 Task: Create a due date automation trigger when advanced on, 2 working days after a card is due add dates starting in 1 days at 11:00 AM.
Action: Mouse moved to (982, 81)
Screenshot: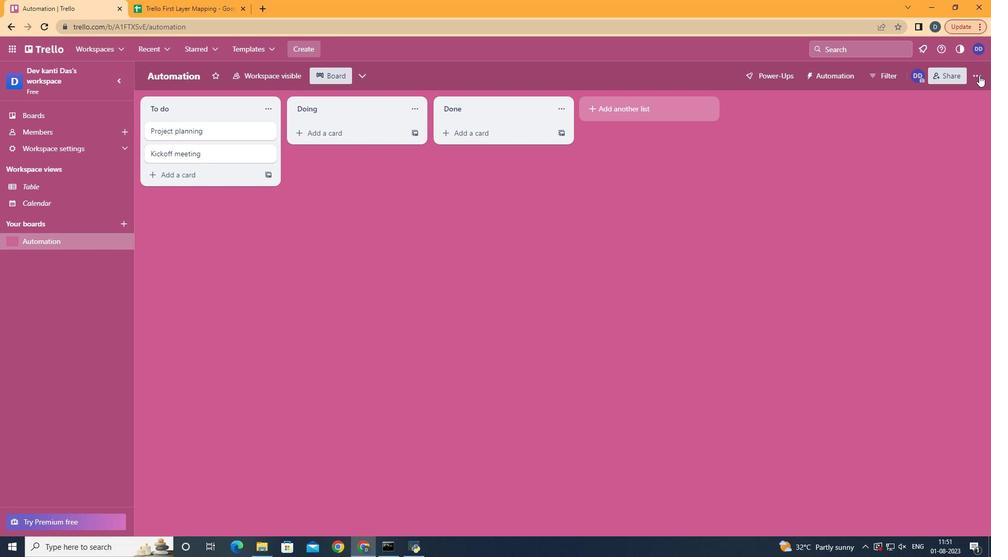 
Action: Mouse pressed left at (982, 81)
Screenshot: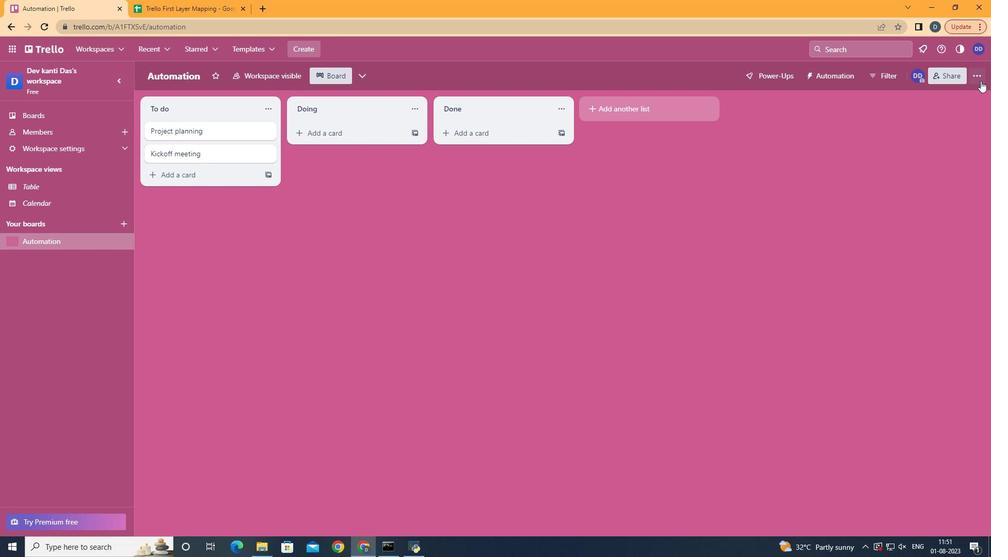 
Action: Mouse moved to (911, 219)
Screenshot: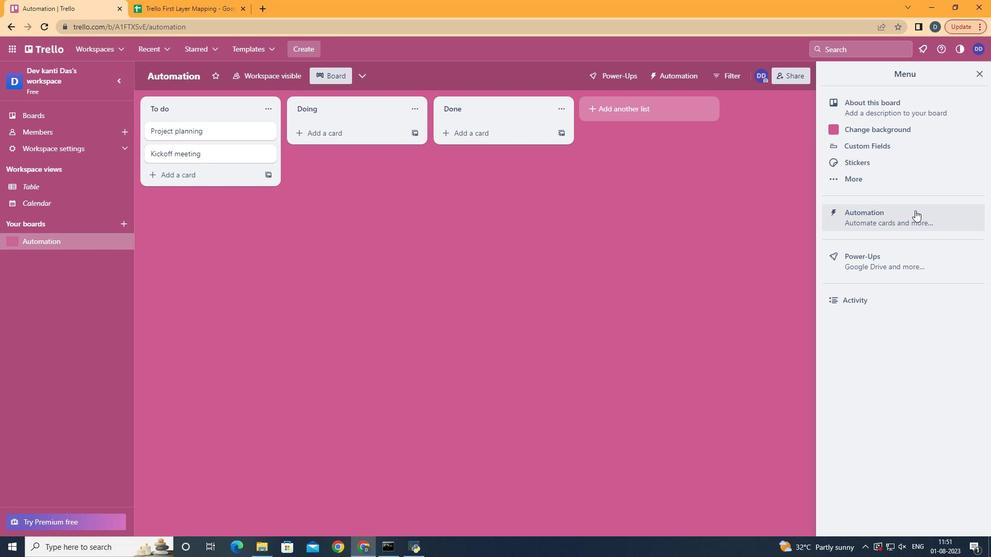 
Action: Mouse pressed left at (911, 219)
Screenshot: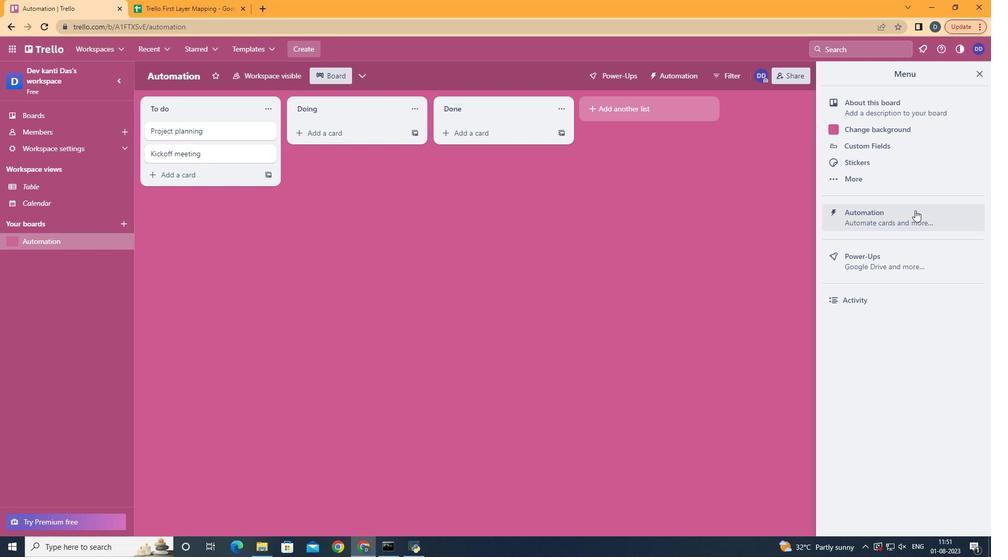 
Action: Mouse moved to (208, 208)
Screenshot: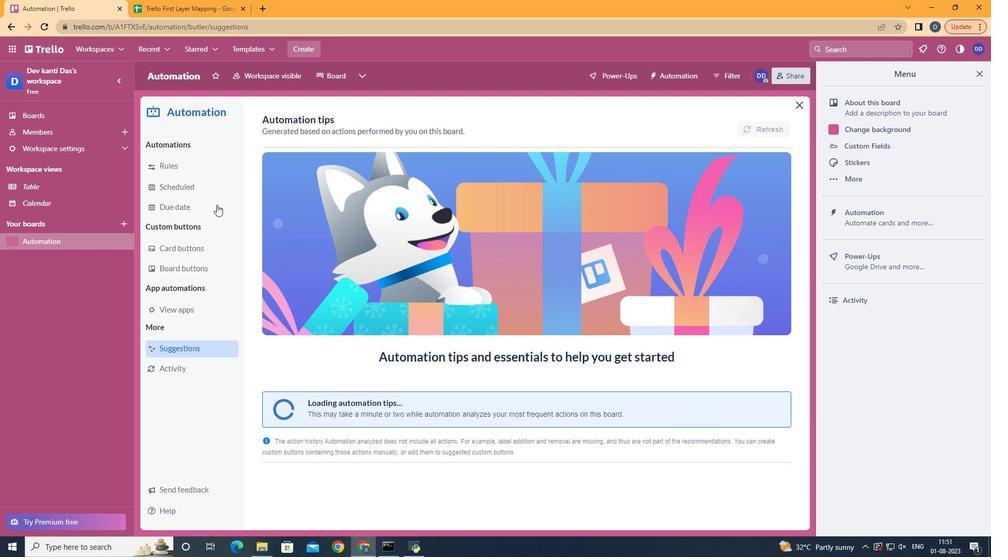 
Action: Mouse pressed left at (208, 208)
Screenshot: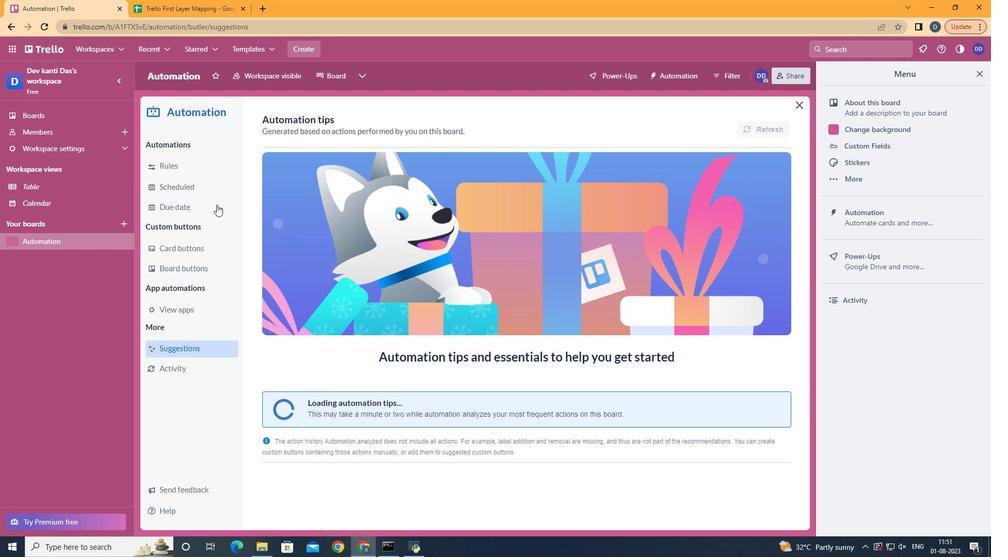 
Action: Mouse moved to (737, 121)
Screenshot: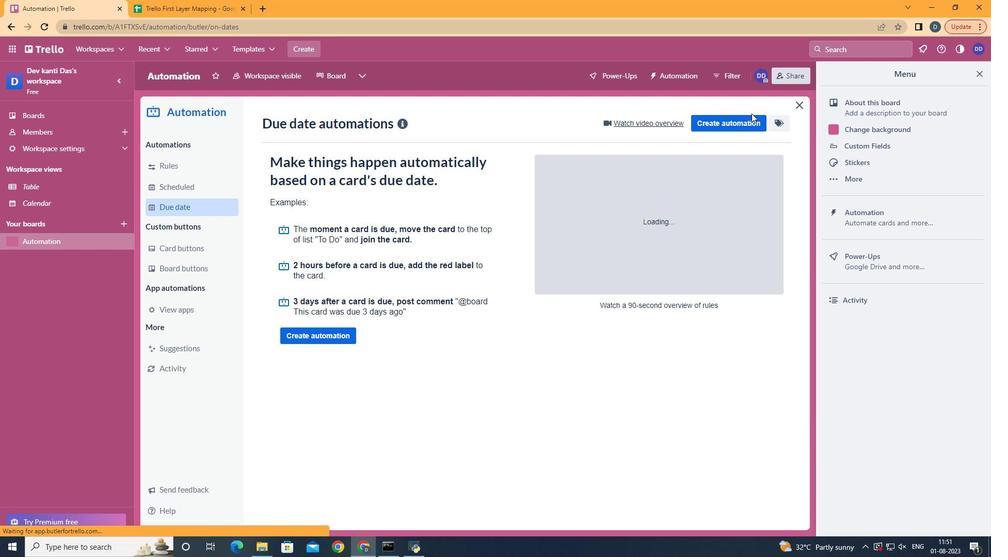 
Action: Mouse pressed left at (737, 121)
Screenshot: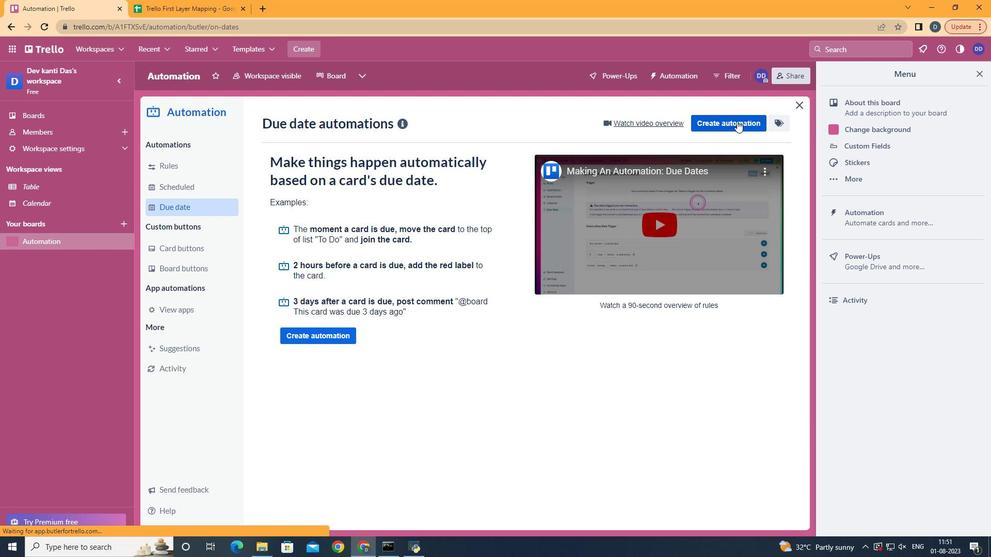 
Action: Mouse moved to (588, 214)
Screenshot: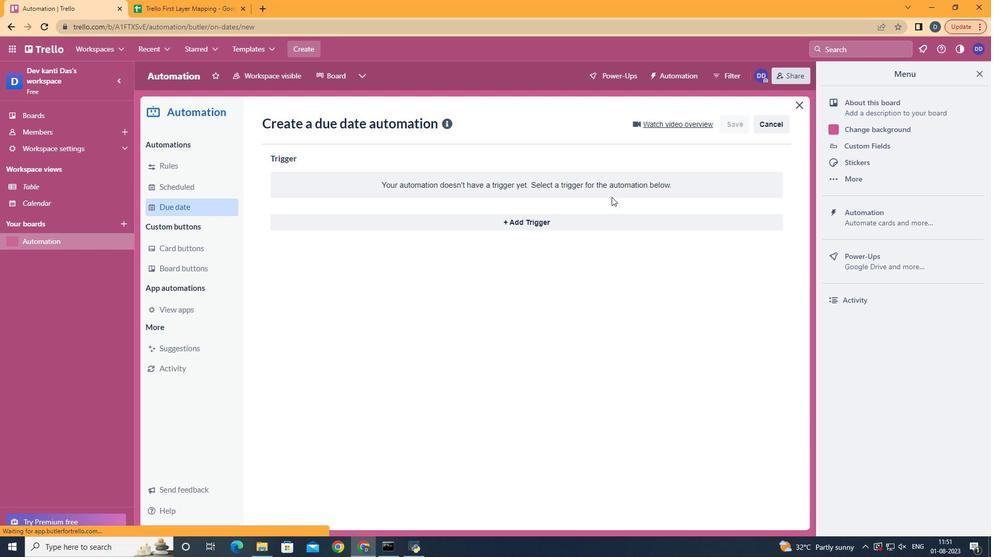 
Action: Mouse pressed left at (588, 214)
Screenshot: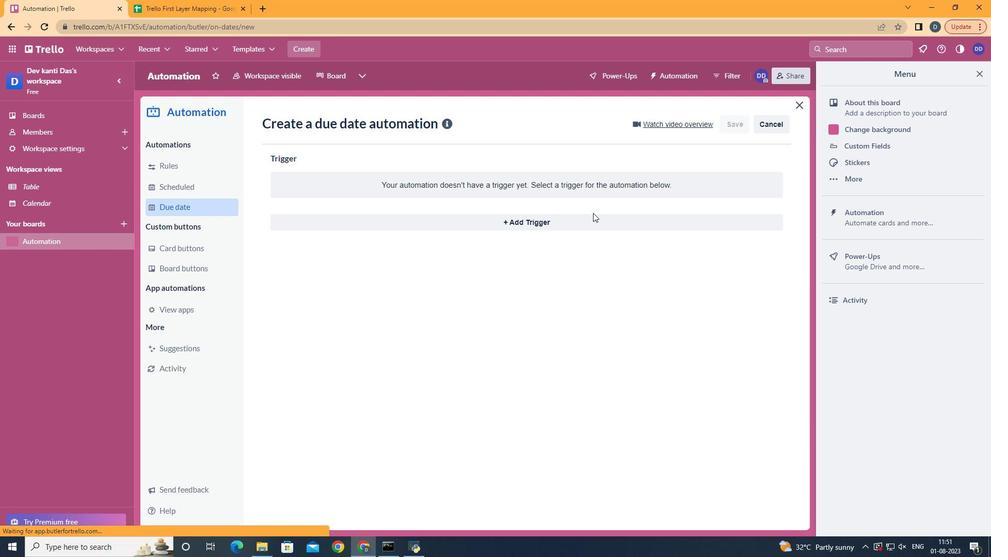 
Action: Mouse moved to (584, 224)
Screenshot: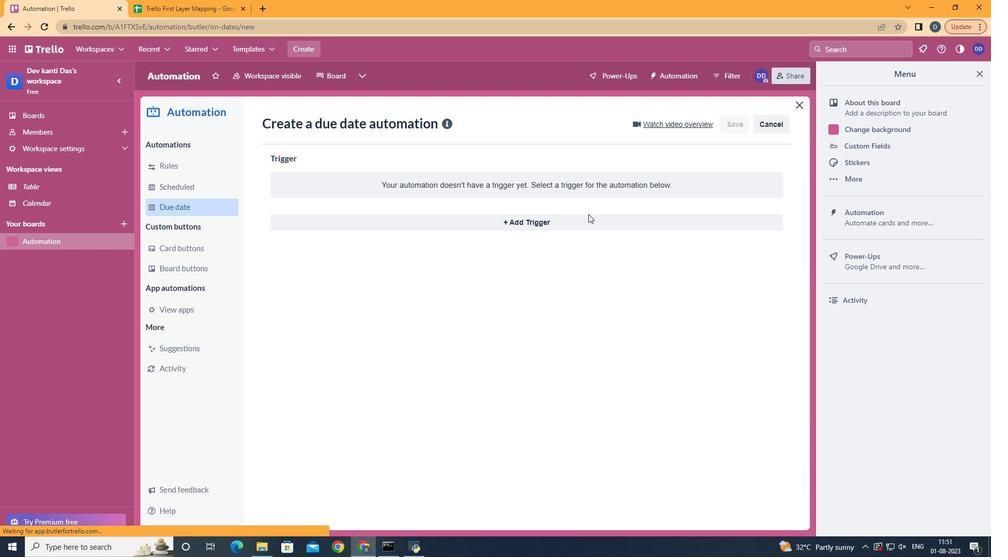
Action: Mouse pressed left at (584, 224)
Screenshot: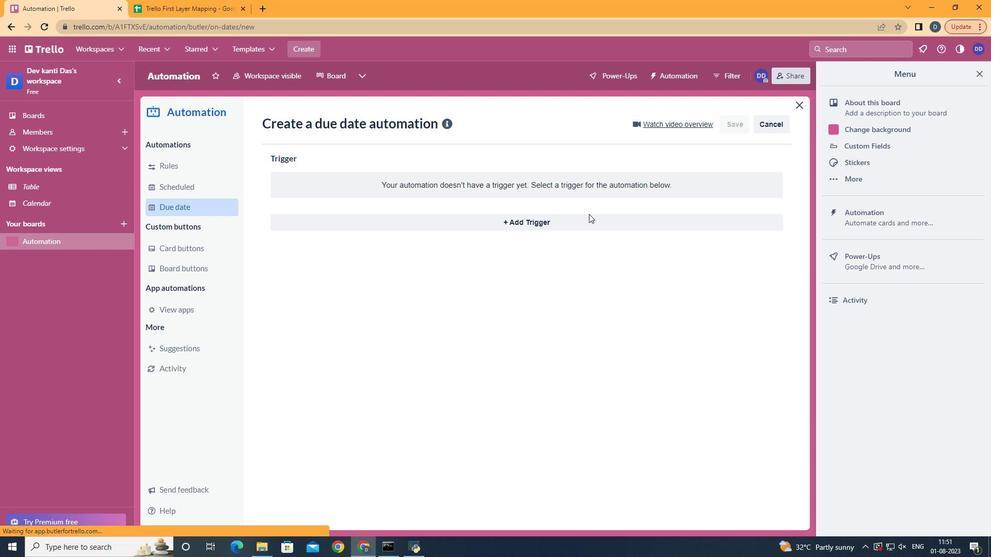 
Action: Mouse moved to (339, 420)
Screenshot: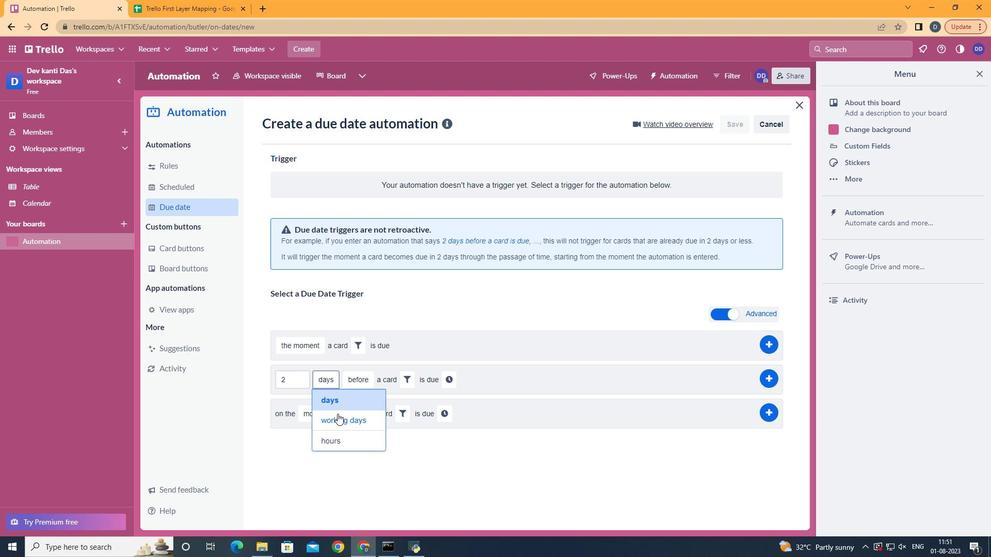 
Action: Mouse pressed left at (339, 420)
Screenshot: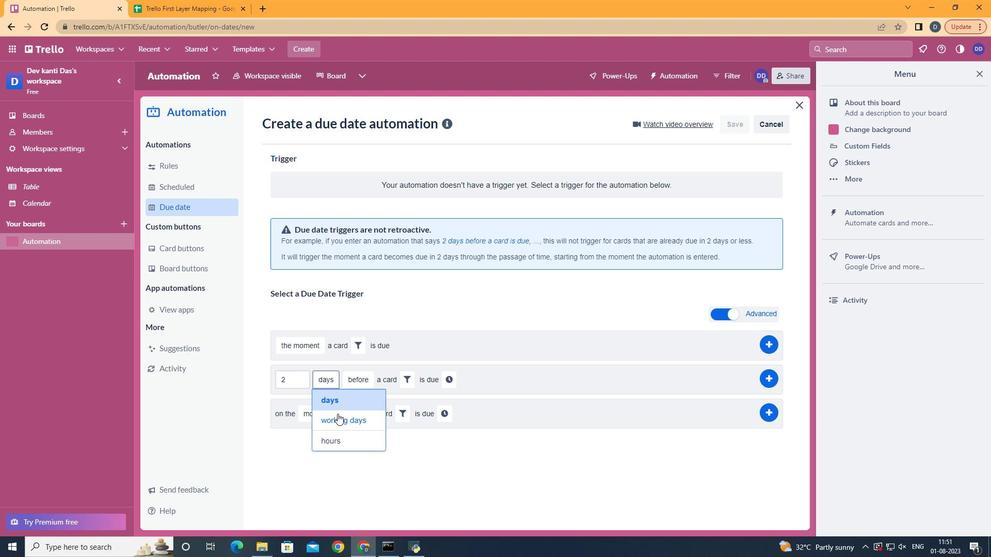 
Action: Mouse moved to (389, 416)
Screenshot: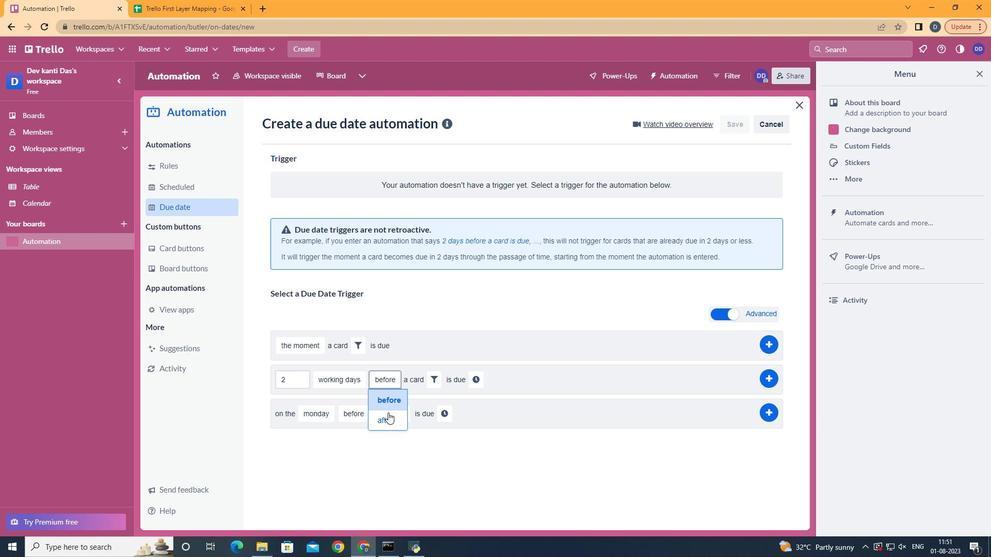 
Action: Mouse pressed left at (389, 416)
Screenshot: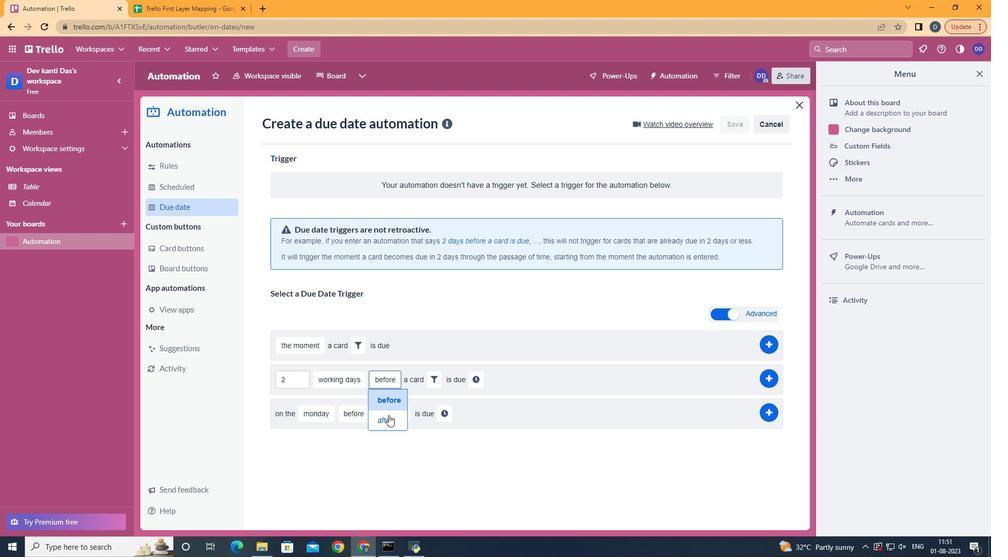 
Action: Mouse moved to (430, 382)
Screenshot: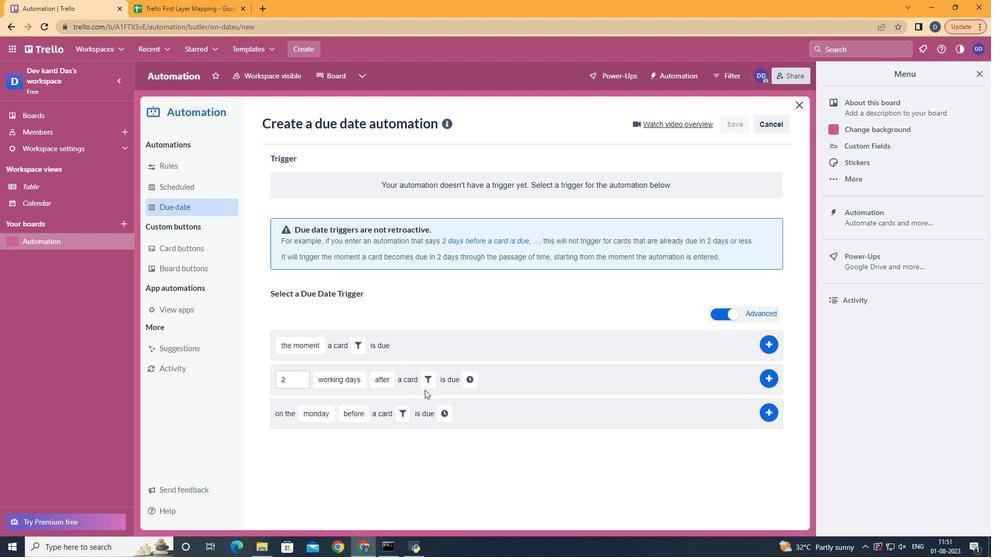 
Action: Mouse pressed left at (430, 382)
Screenshot: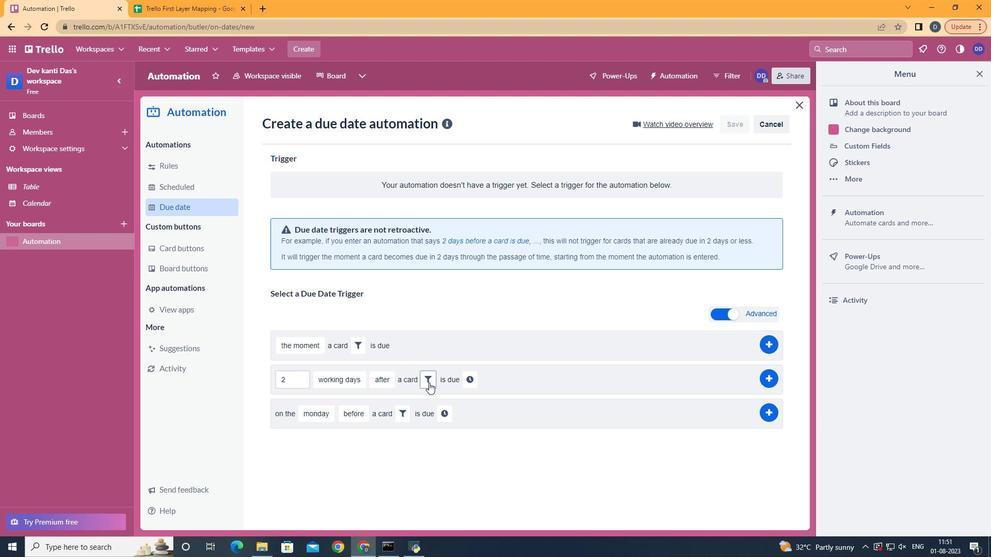 
Action: Mouse moved to (492, 418)
Screenshot: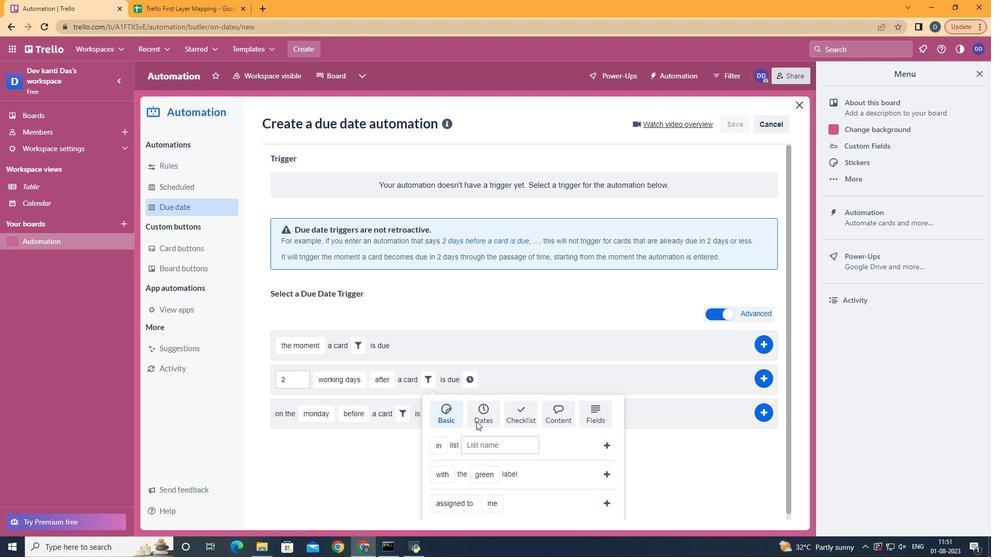 
Action: Mouse pressed left at (492, 418)
Screenshot: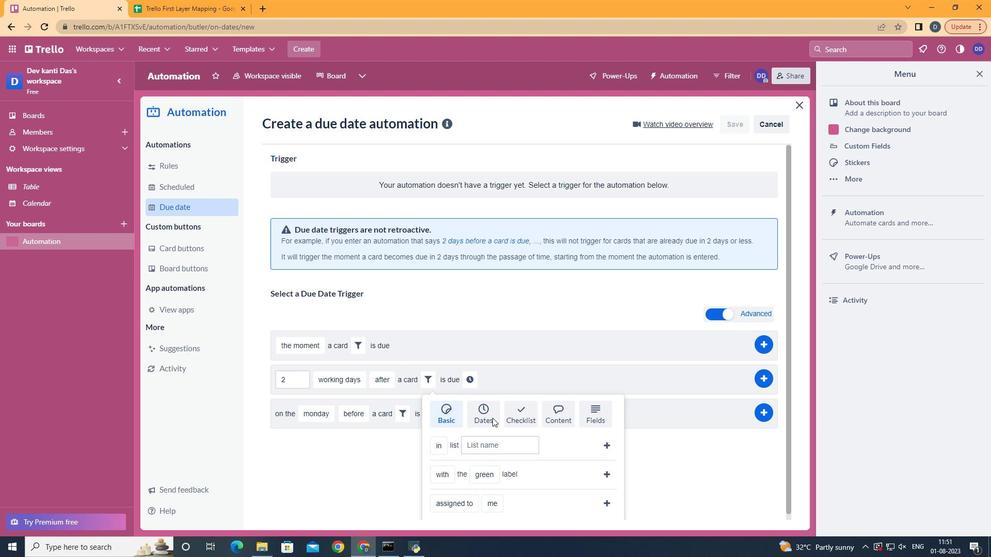 
Action: Mouse scrolled (492, 417) with delta (0, 0)
Screenshot: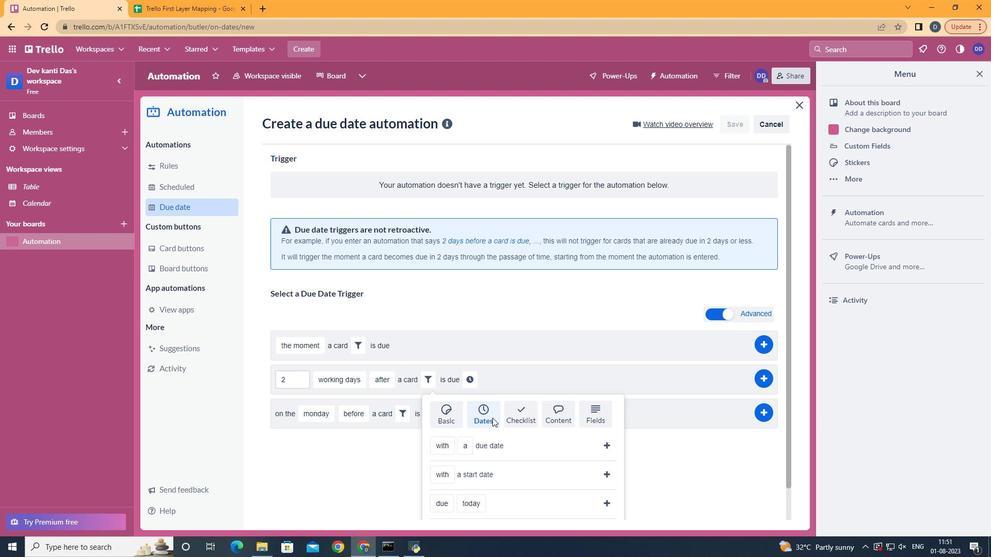 
Action: Mouse scrolled (492, 417) with delta (0, 0)
Screenshot: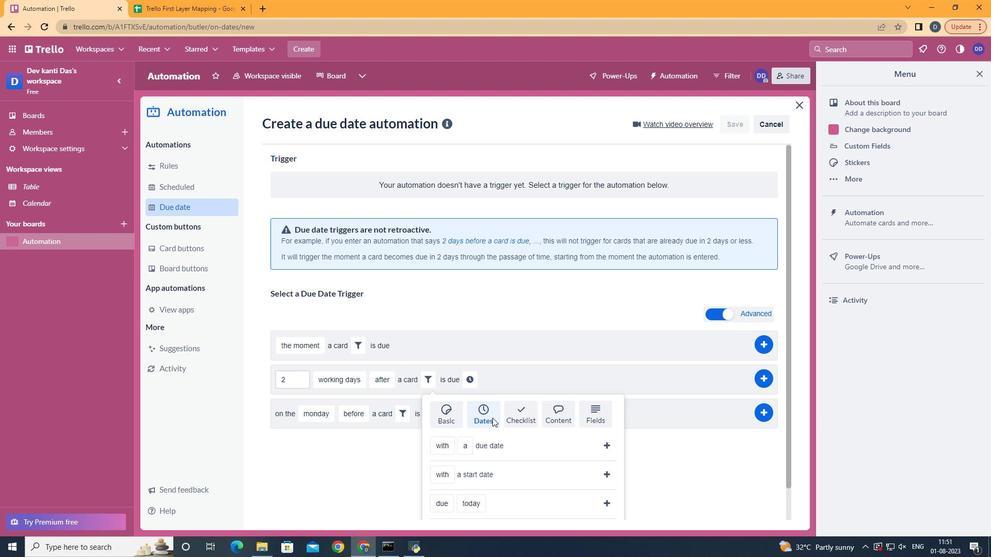 
Action: Mouse scrolled (492, 417) with delta (0, 0)
Screenshot: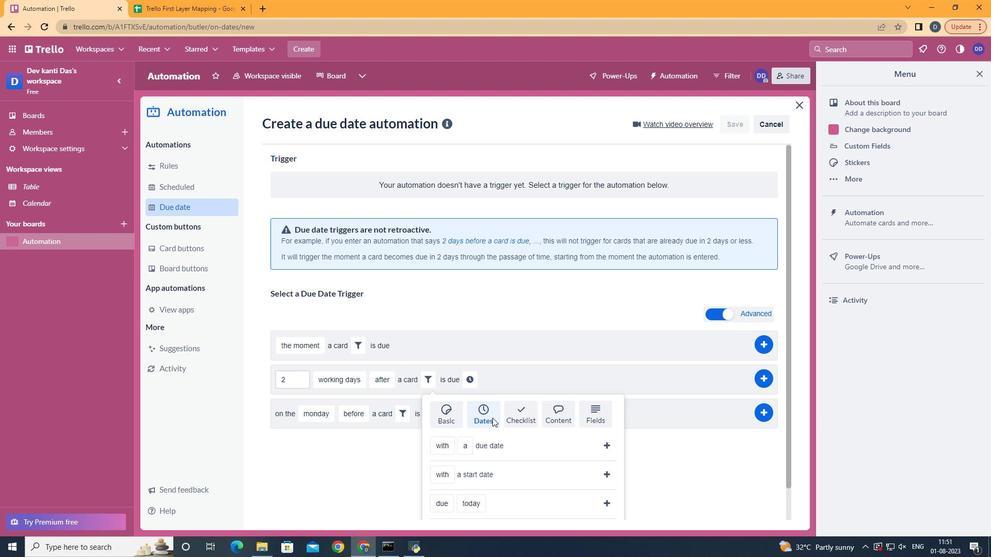 
Action: Mouse scrolled (492, 417) with delta (0, 0)
Screenshot: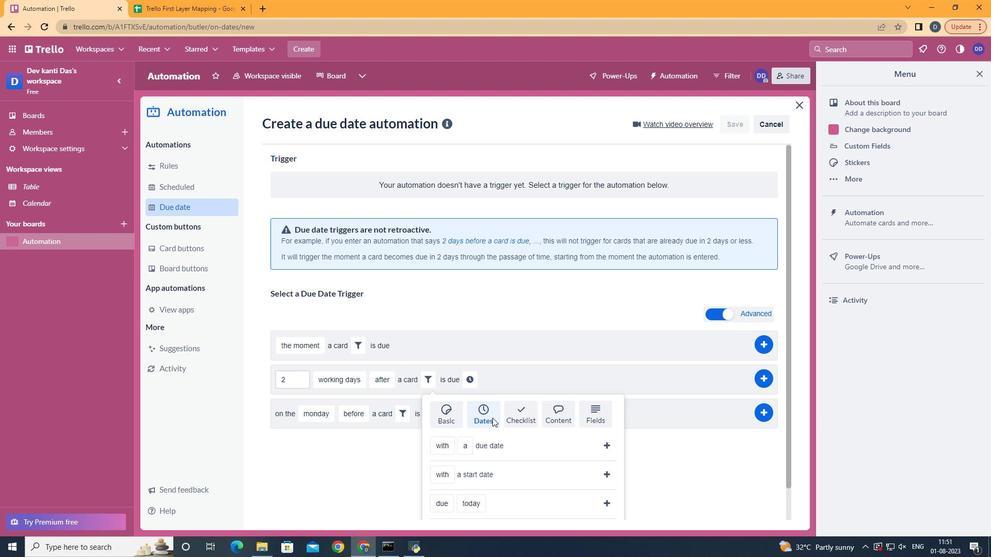 
Action: Mouse scrolled (492, 417) with delta (0, 0)
Screenshot: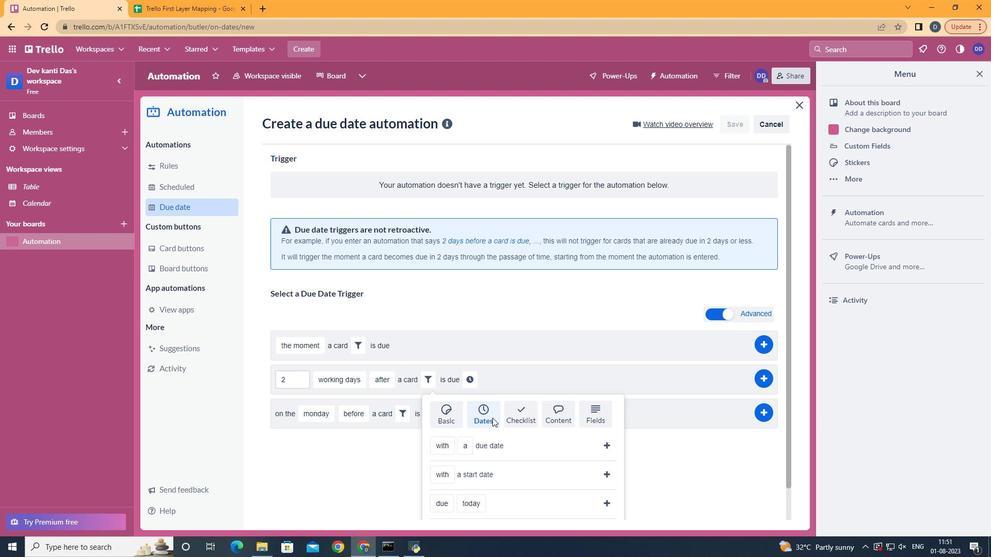 
Action: Mouse moved to (455, 483)
Screenshot: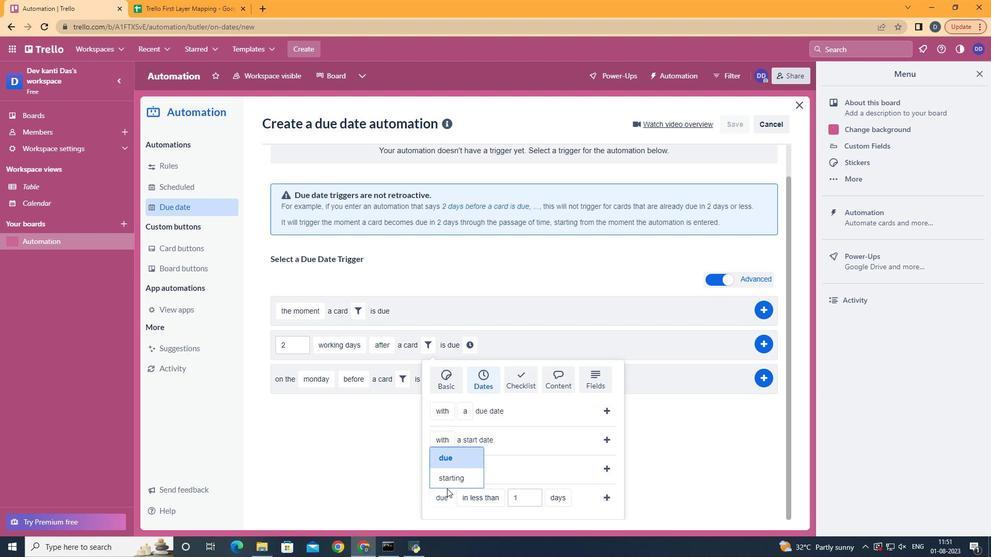 
Action: Mouse pressed left at (455, 483)
Screenshot: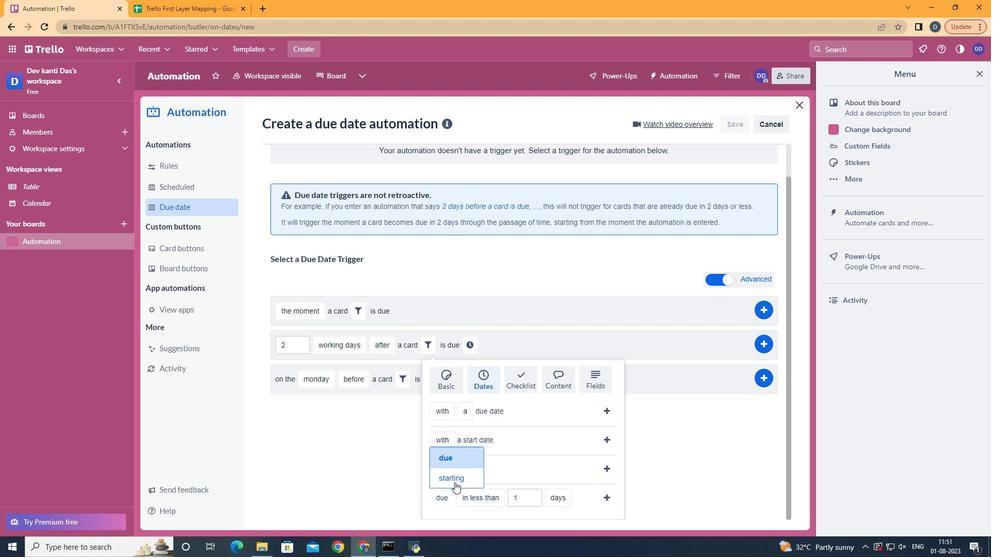 
Action: Mouse moved to (502, 455)
Screenshot: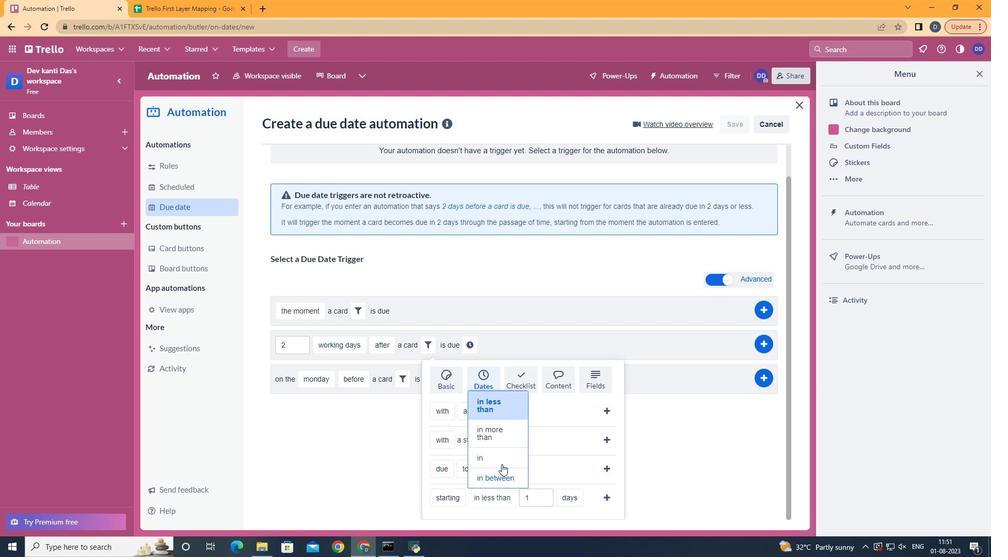 
Action: Mouse pressed left at (502, 455)
Screenshot: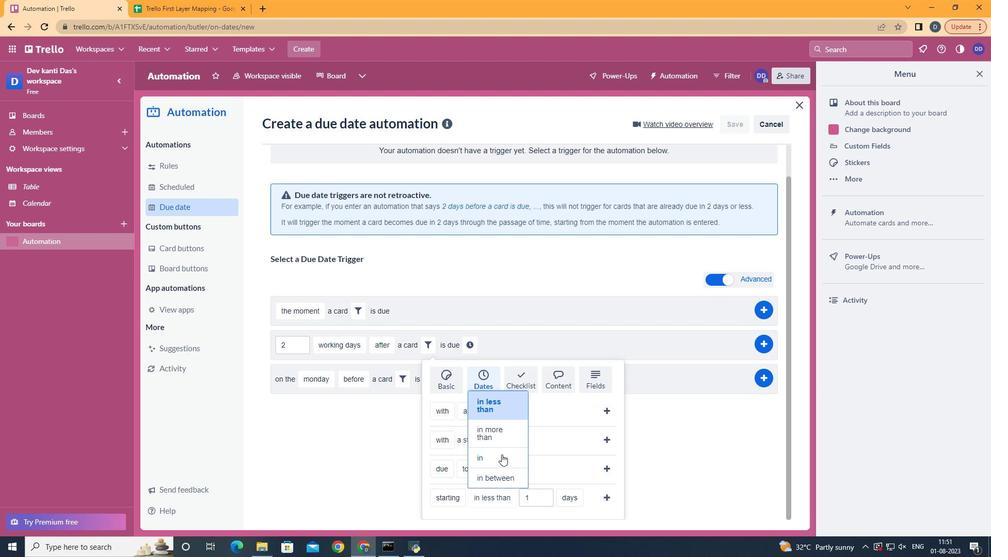 
Action: Mouse moved to (550, 456)
Screenshot: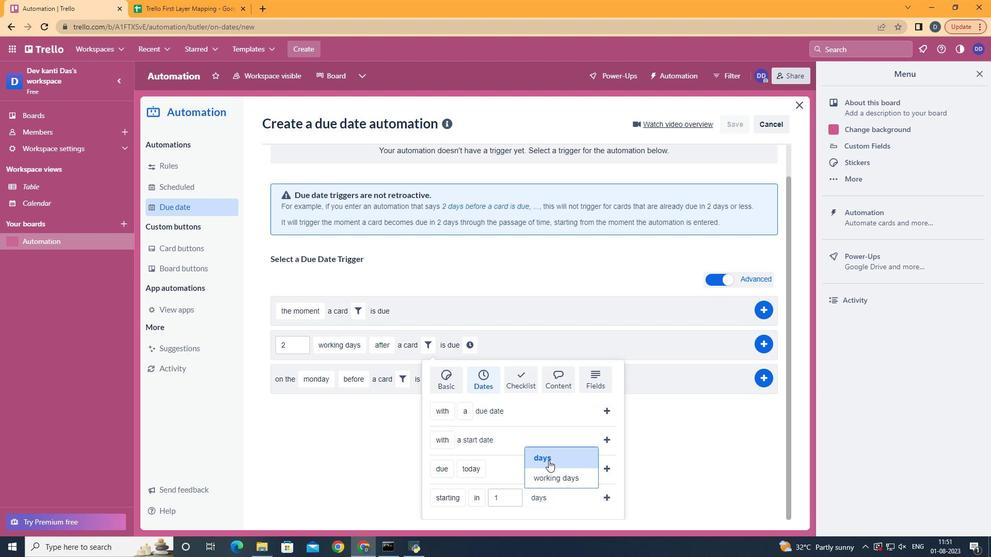 
Action: Mouse pressed left at (550, 456)
Screenshot: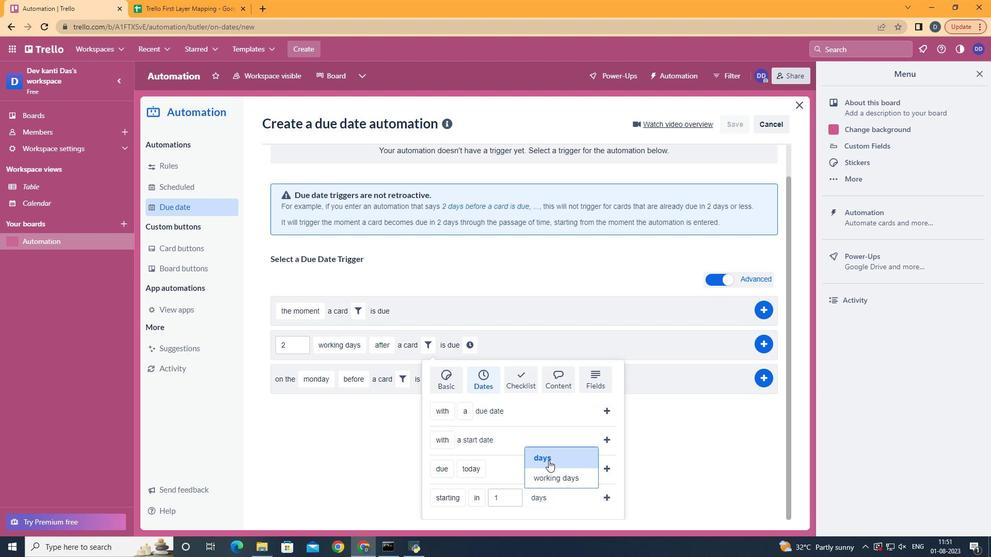 
Action: Mouse moved to (606, 498)
Screenshot: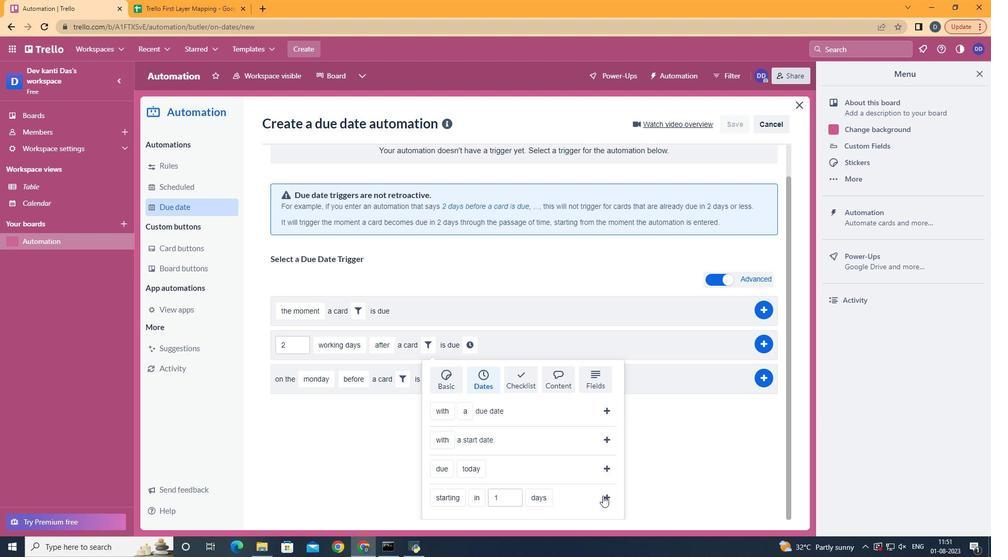 
Action: Mouse pressed left at (606, 498)
Screenshot: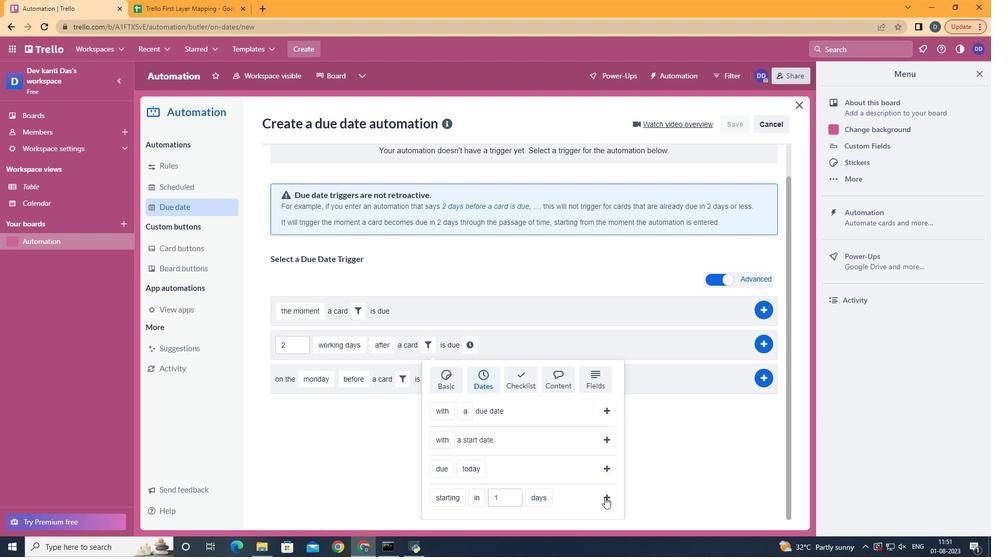 
Action: Mouse moved to (553, 385)
Screenshot: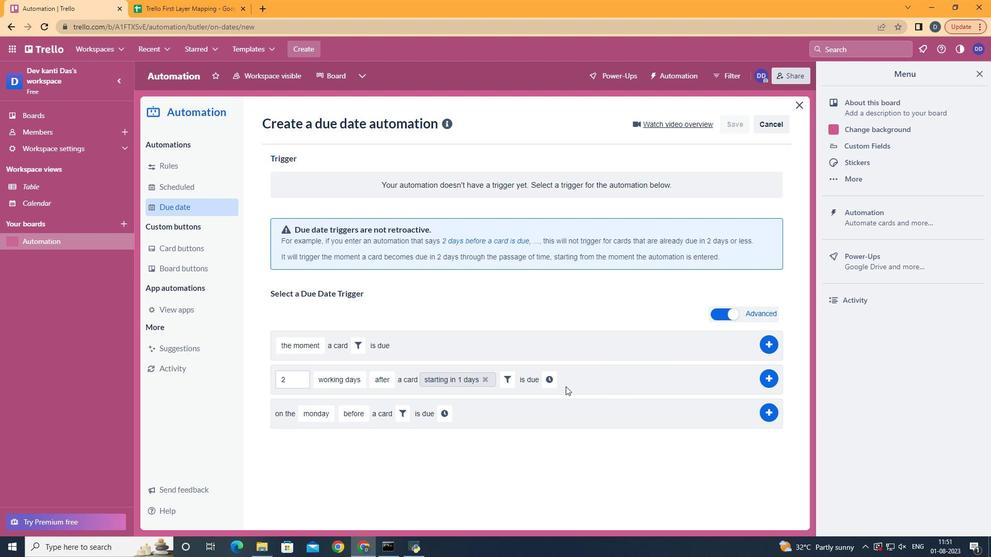 
Action: Mouse pressed left at (553, 385)
Screenshot: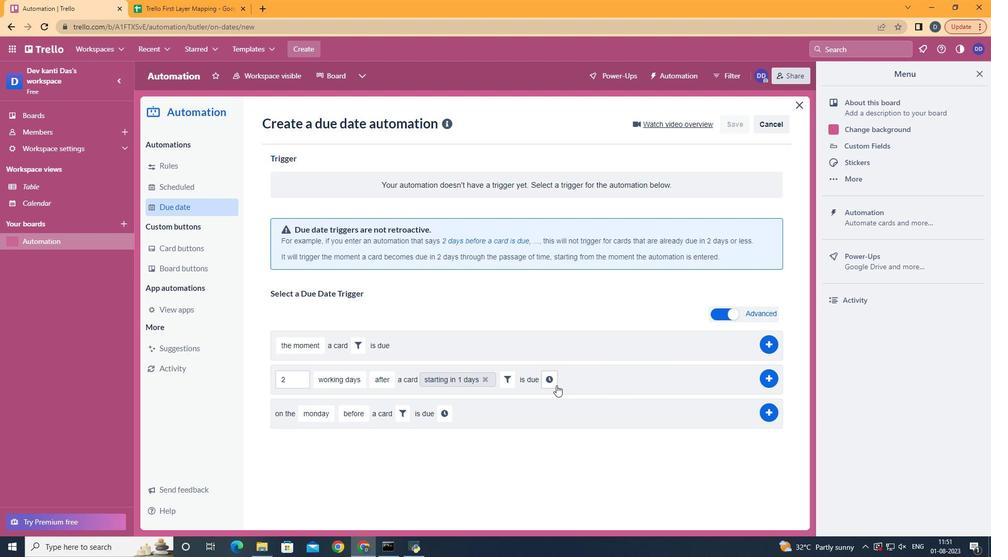 
Action: Mouse moved to (615, 383)
Screenshot: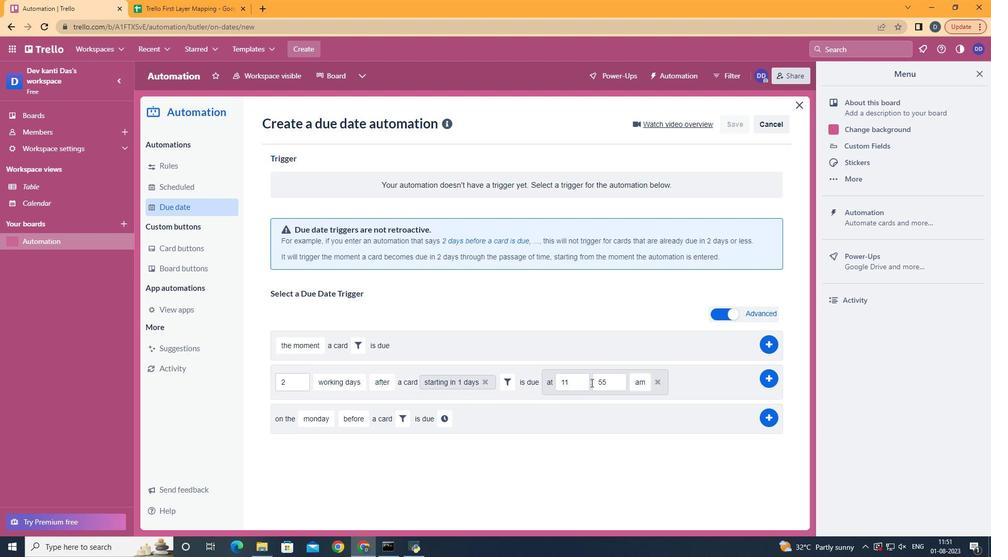 
Action: Mouse pressed left at (615, 383)
Screenshot: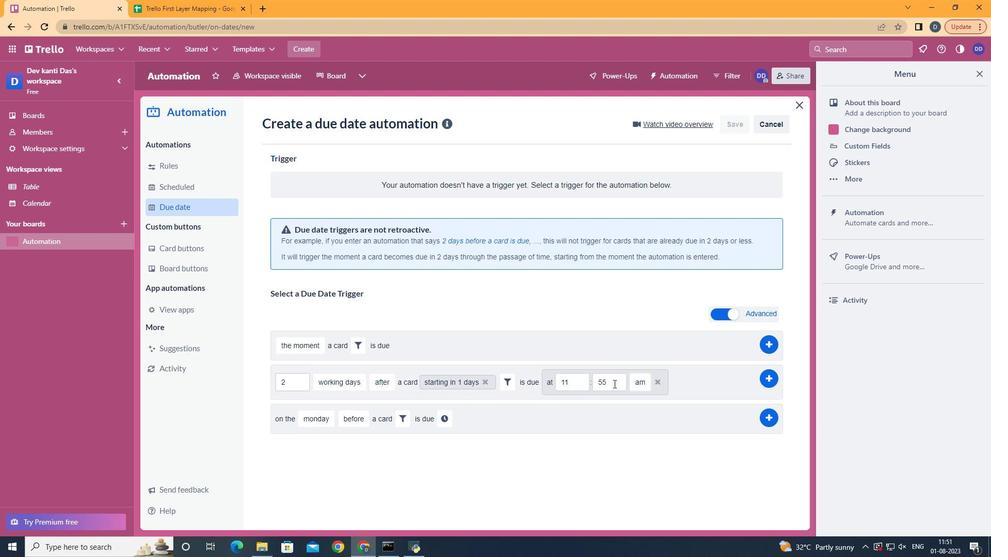 
Action: Key pressed <Key.backspace><Key.backspace>00
Screenshot: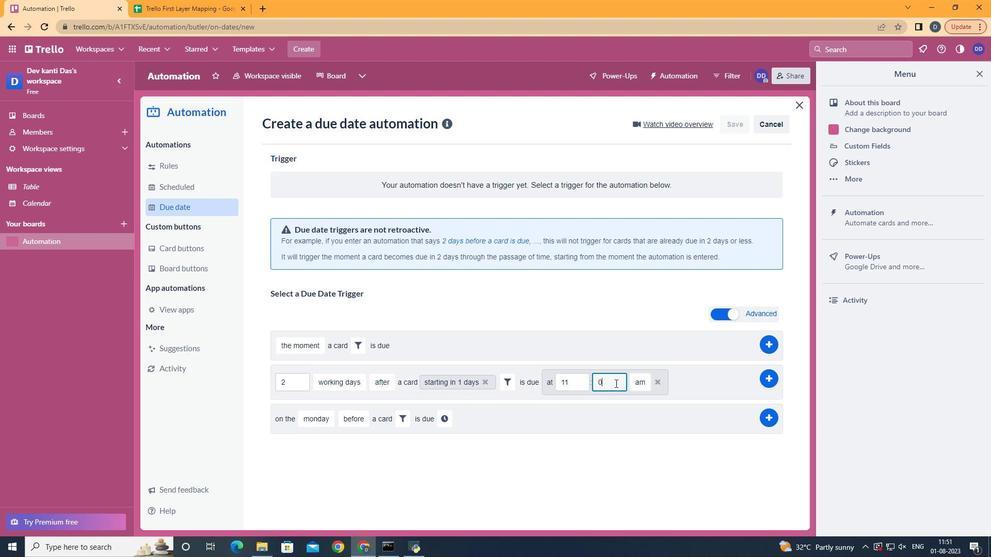 
Action: Mouse moved to (769, 380)
Screenshot: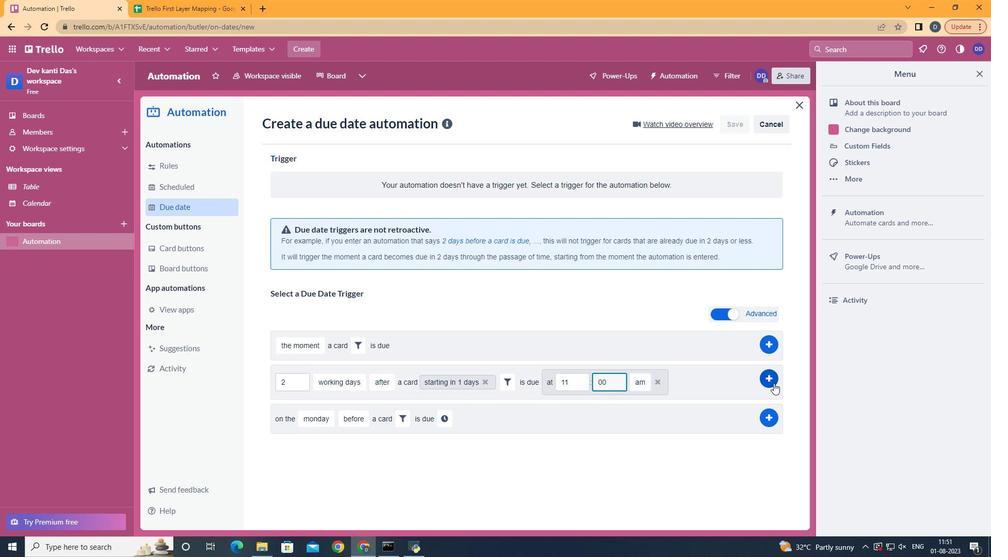 
Action: Mouse pressed left at (769, 380)
Screenshot: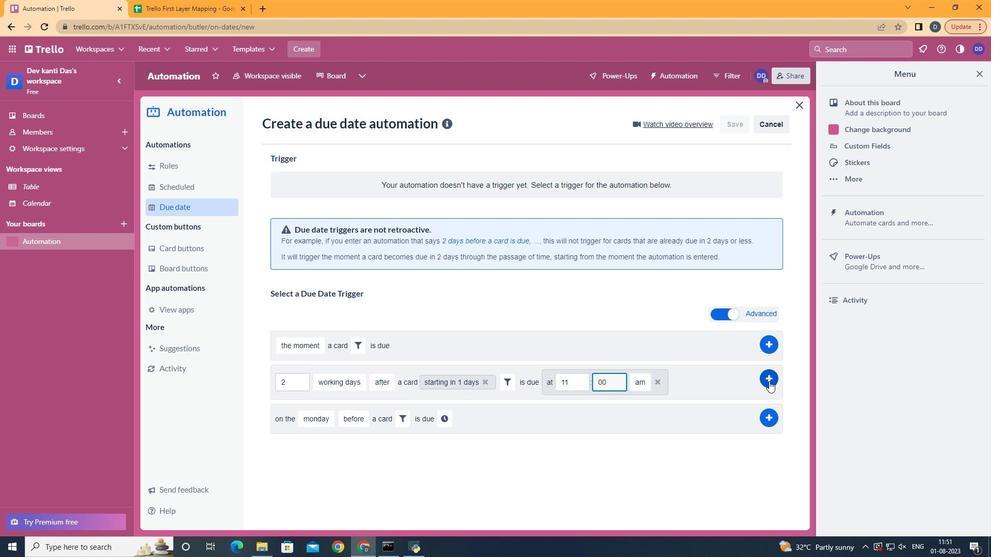 
Action: Mouse moved to (470, 178)
Screenshot: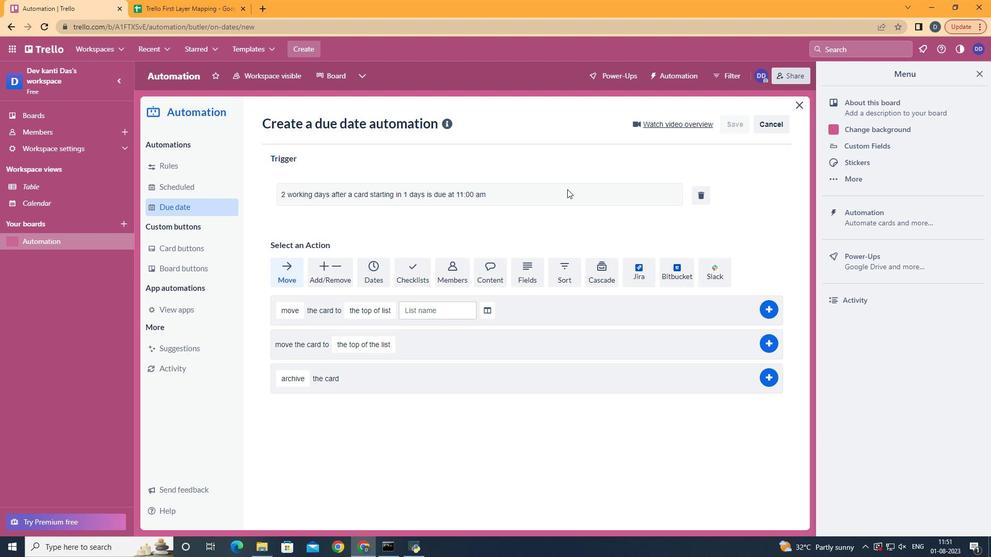 
